 Task: Customize the content for the builder.
Action: Mouse moved to (1322, 90)
Screenshot: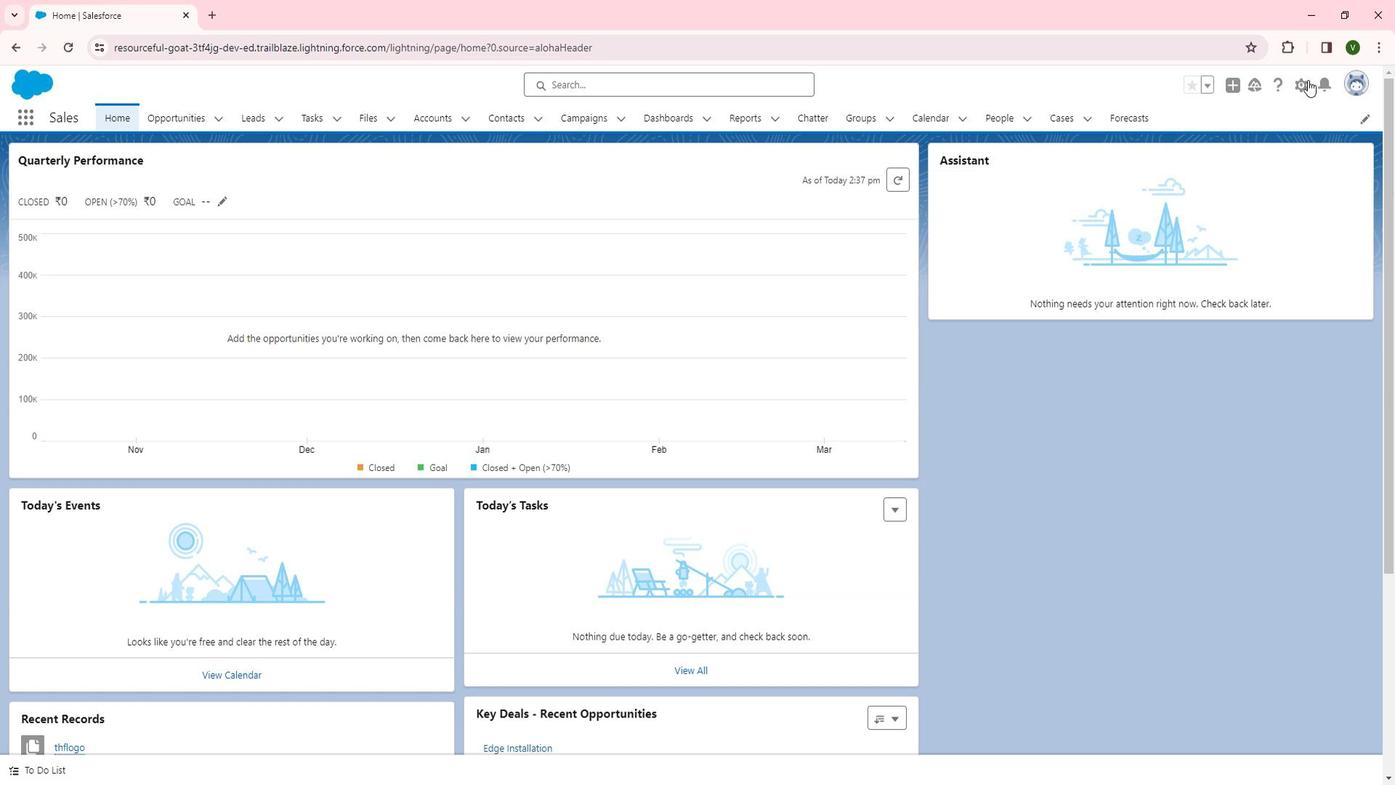 
Action: Mouse pressed left at (1322, 90)
Screenshot: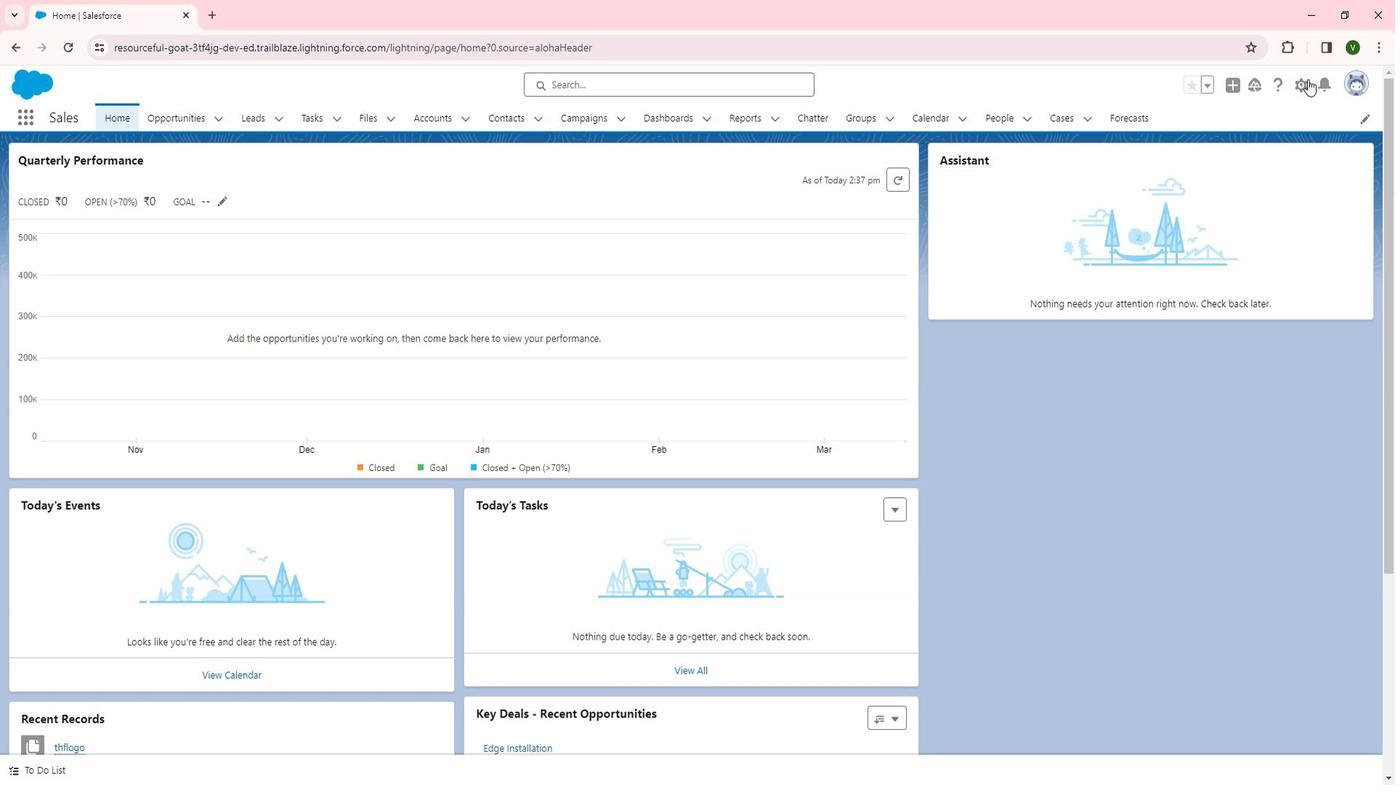 
Action: Mouse moved to (1285, 137)
Screenshot: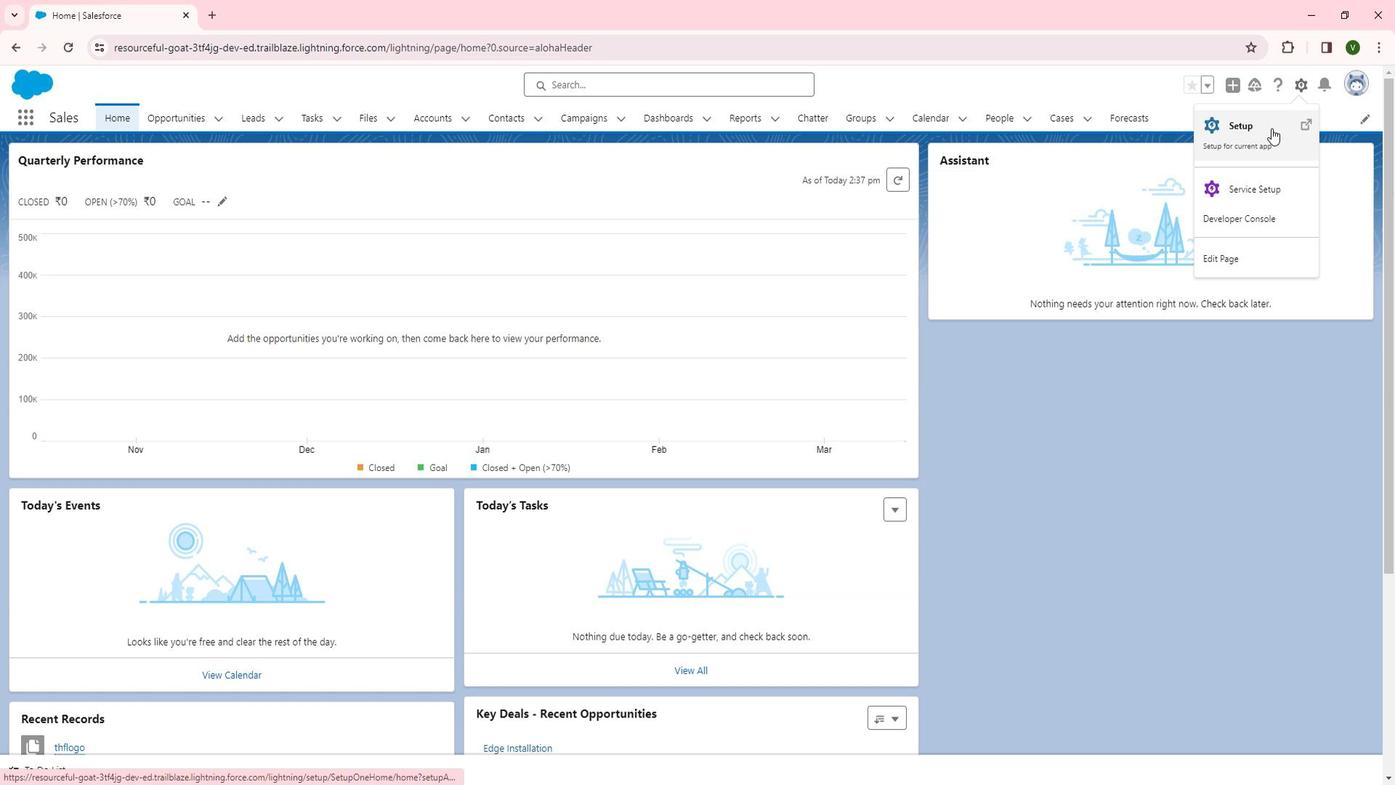 
Action: Mouse pressed left at (1285, 137)
Screenshot: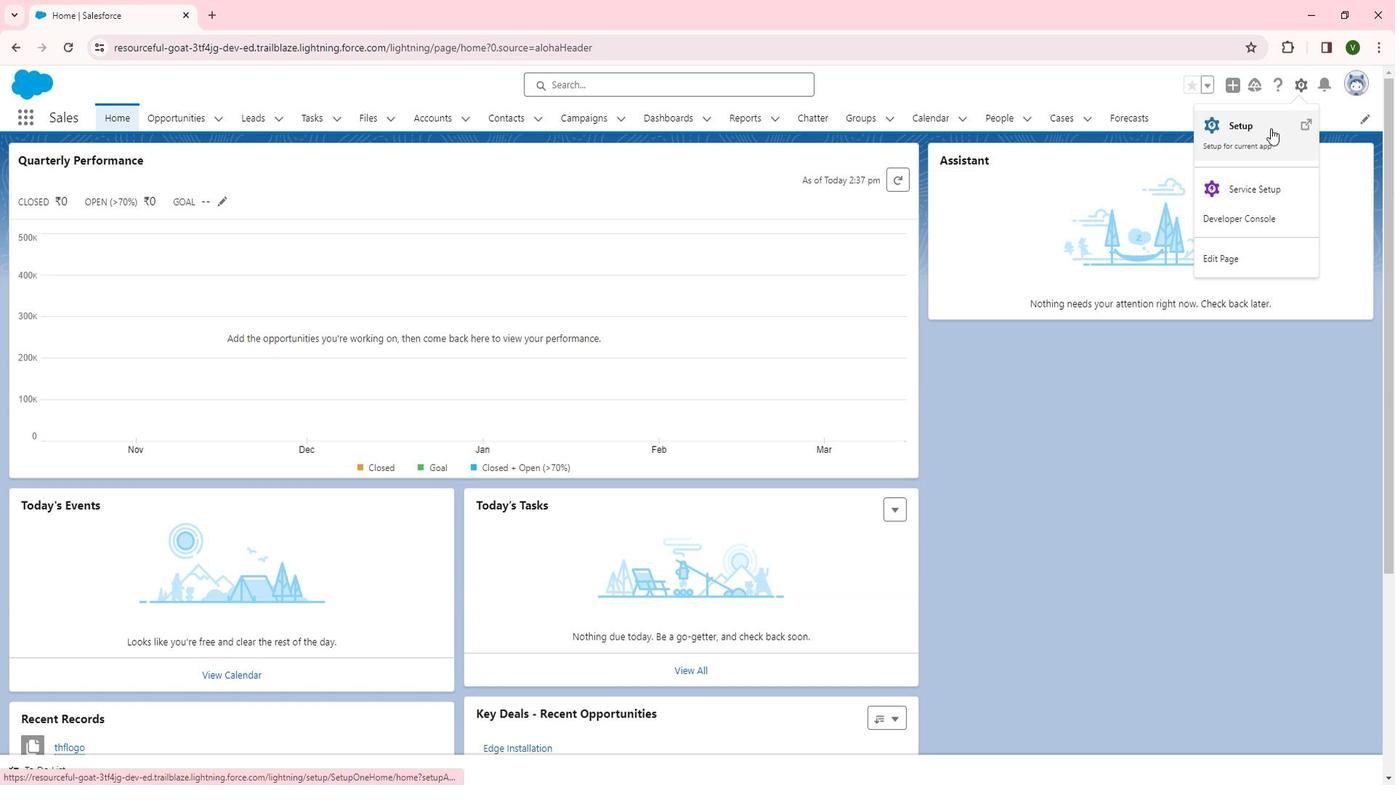 
Action: Mouse moved to (37, 619)
Screenshot: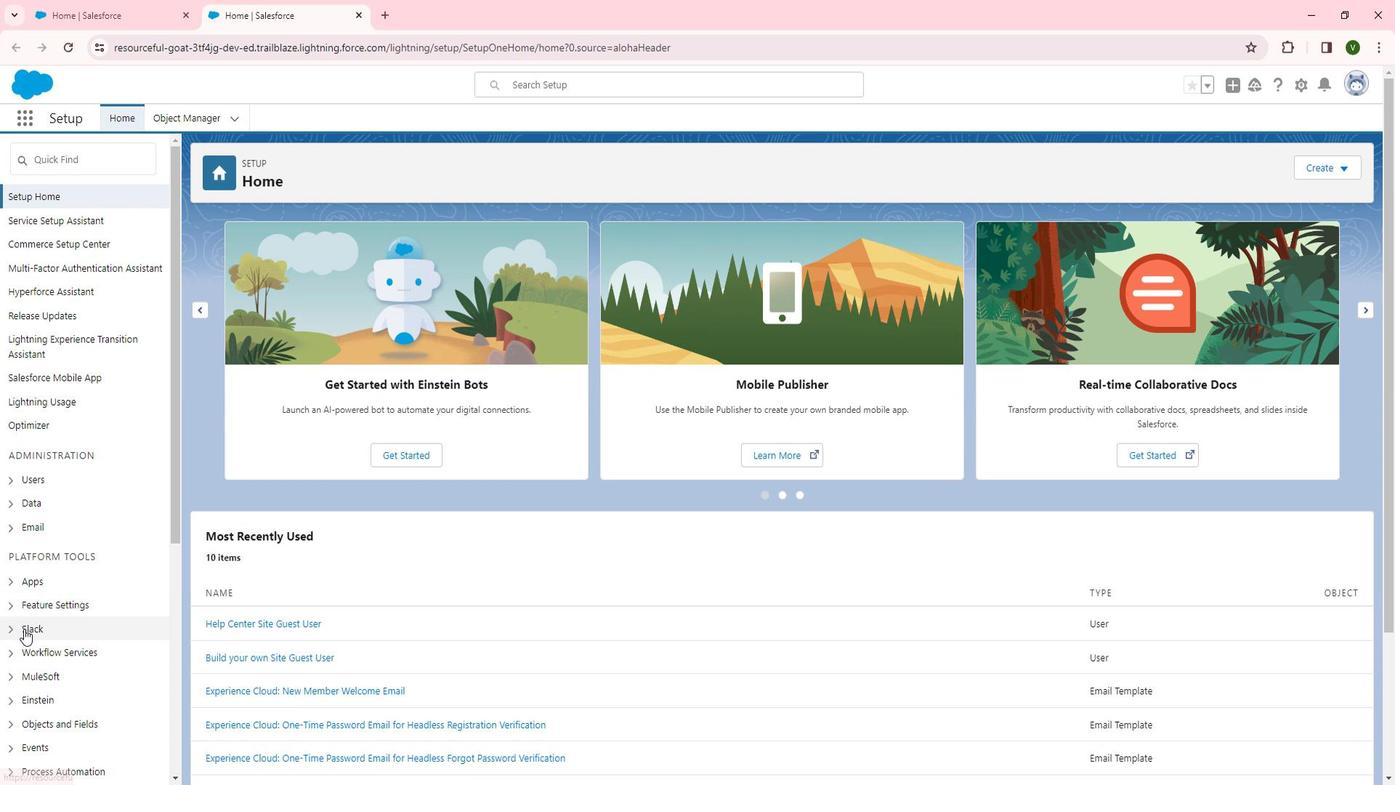 
Action: Mouse scrolled (37, 618) with delta (0, 0)
Screenshot: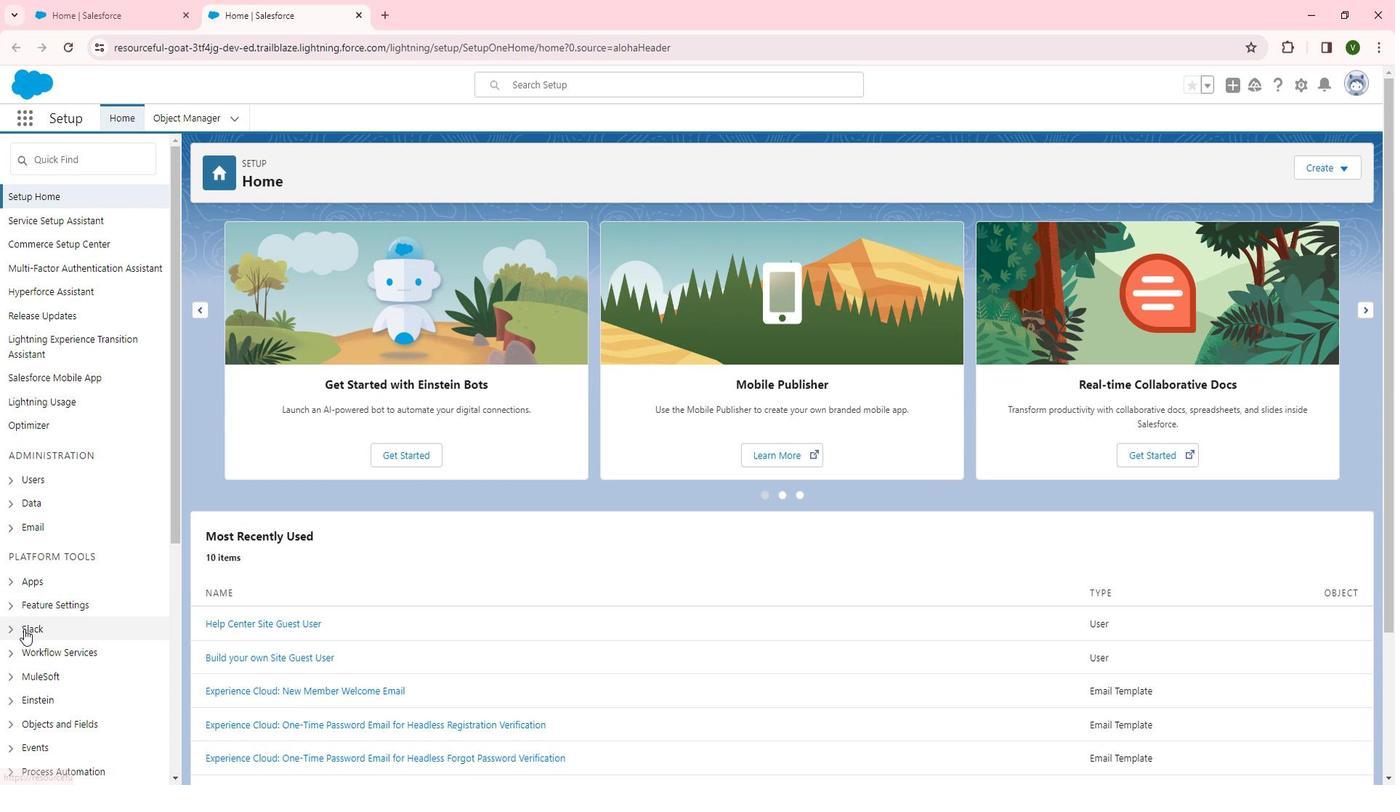 
Action: Mouse moved to (38, 619)
Screenshot: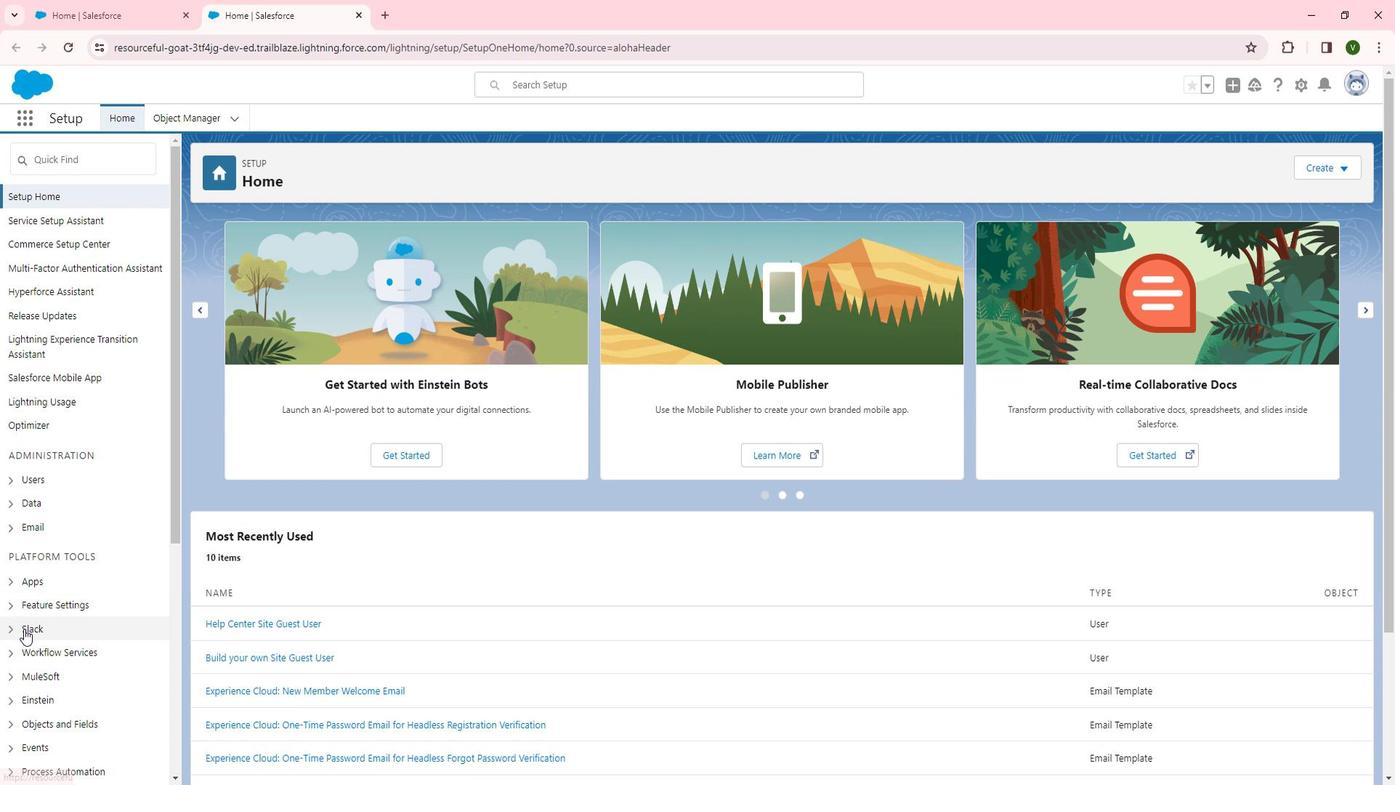 
Action: Mouse scrolled (38, 618) with delta (0, 0)
Screenshot: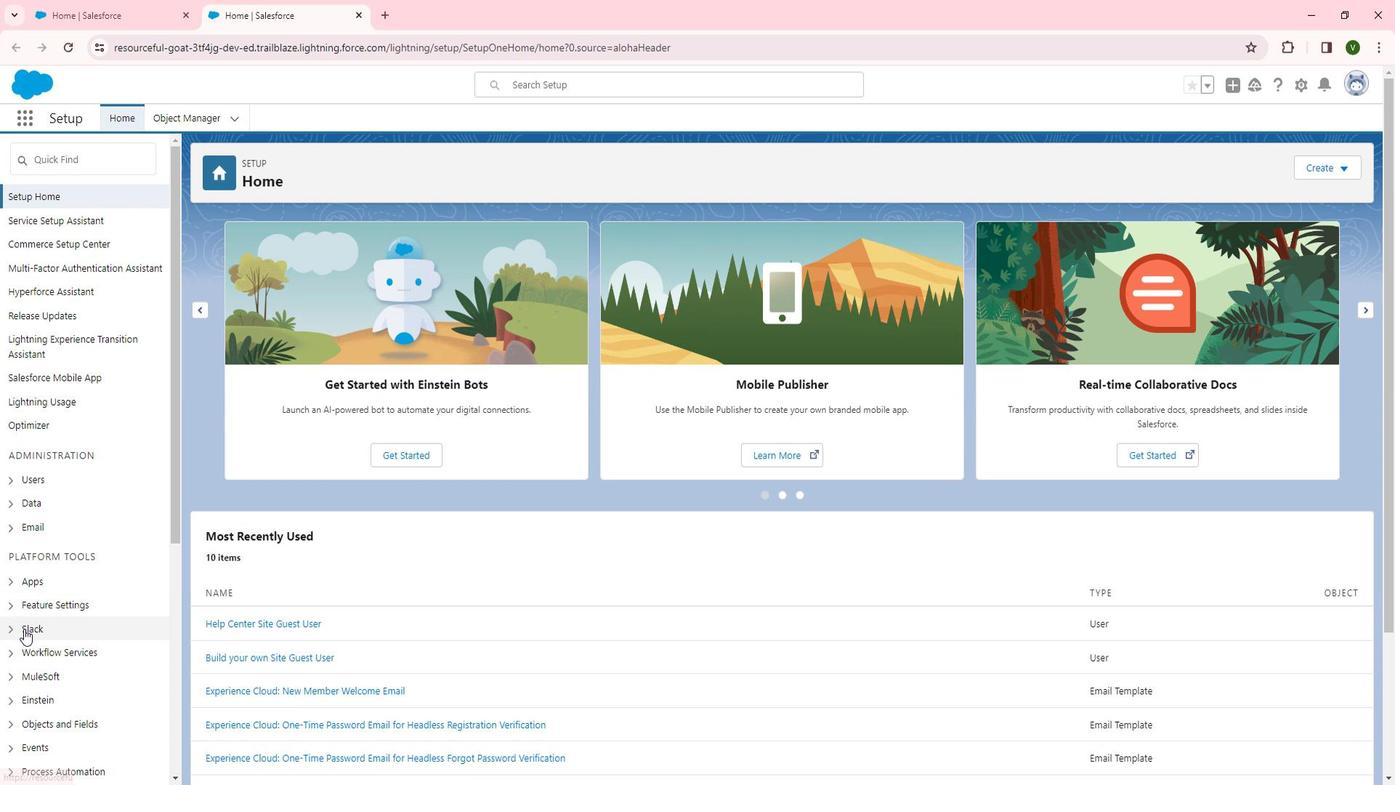 
Action: Mouse moved to (63, 448)
Screenshot: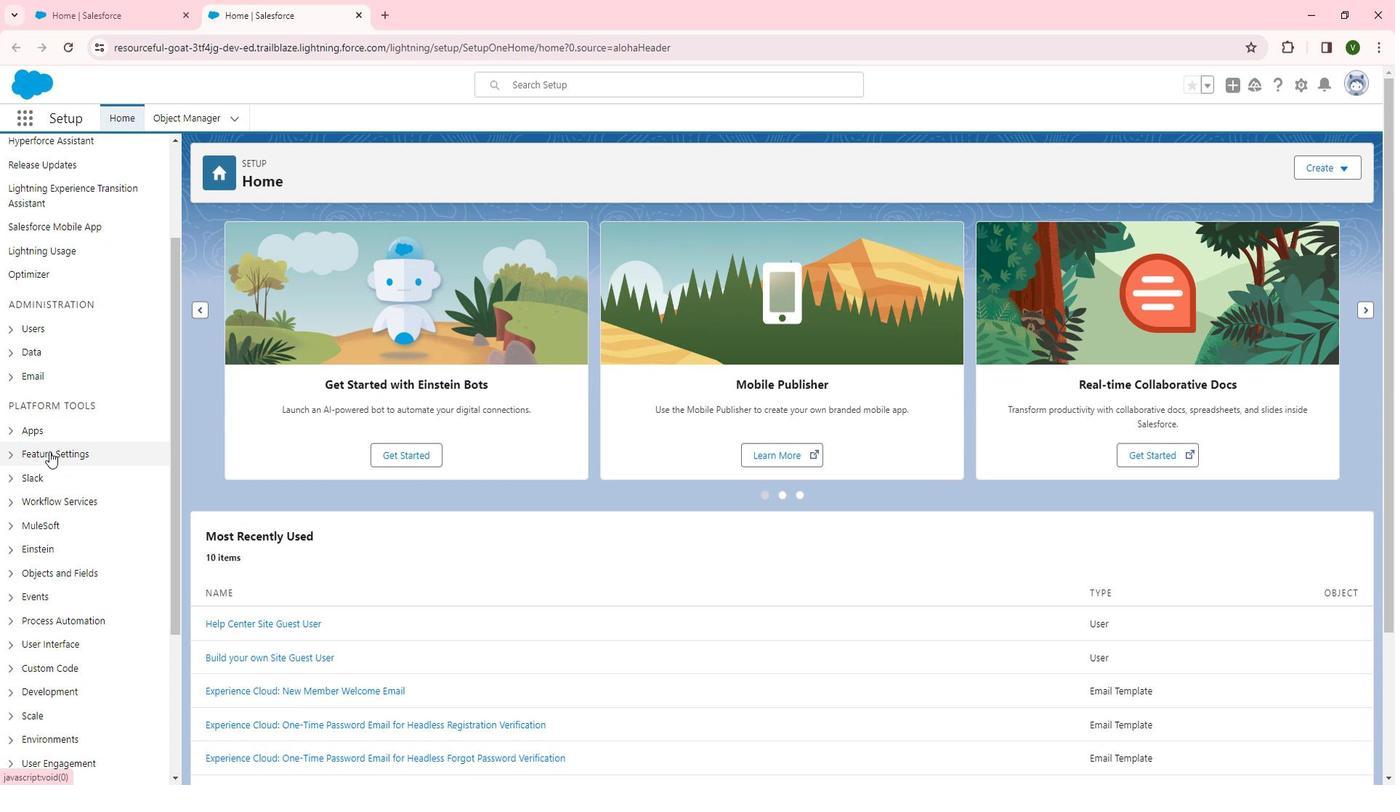 
Action: Mouse pressed left at (63, 448)
Screenshot: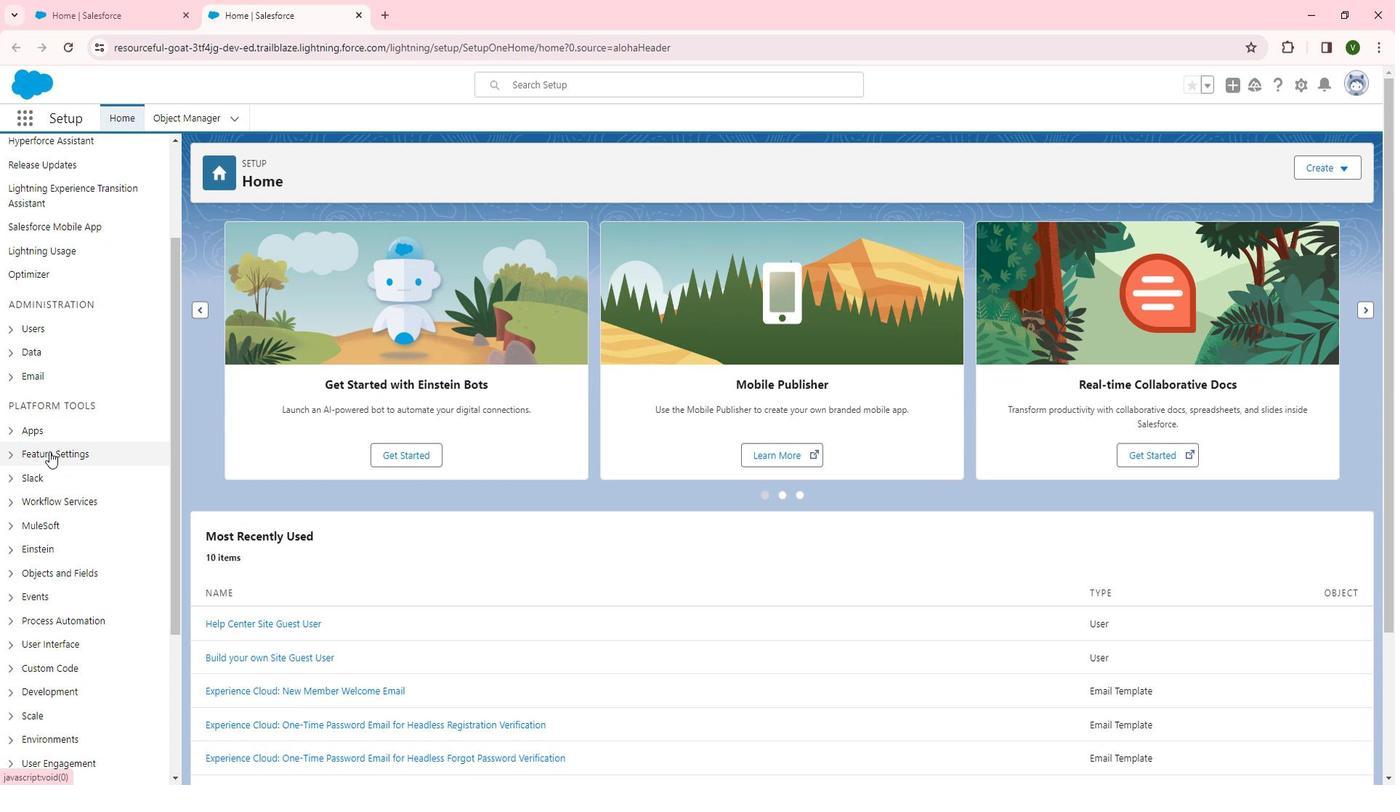 
Action: Mouse moved to (80, 563)
Screenshot: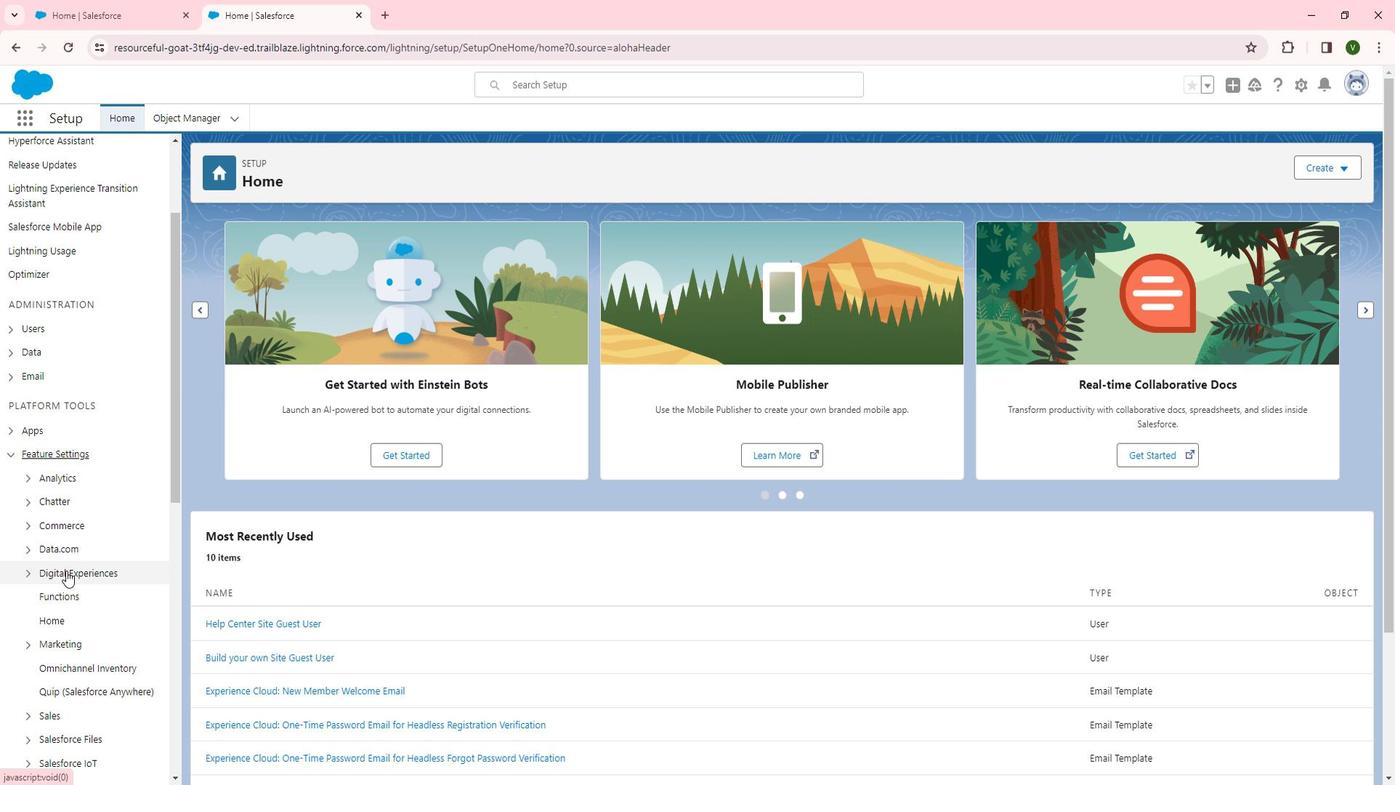 
Action: Mouse pressed left at (80, 563)
Screenshot: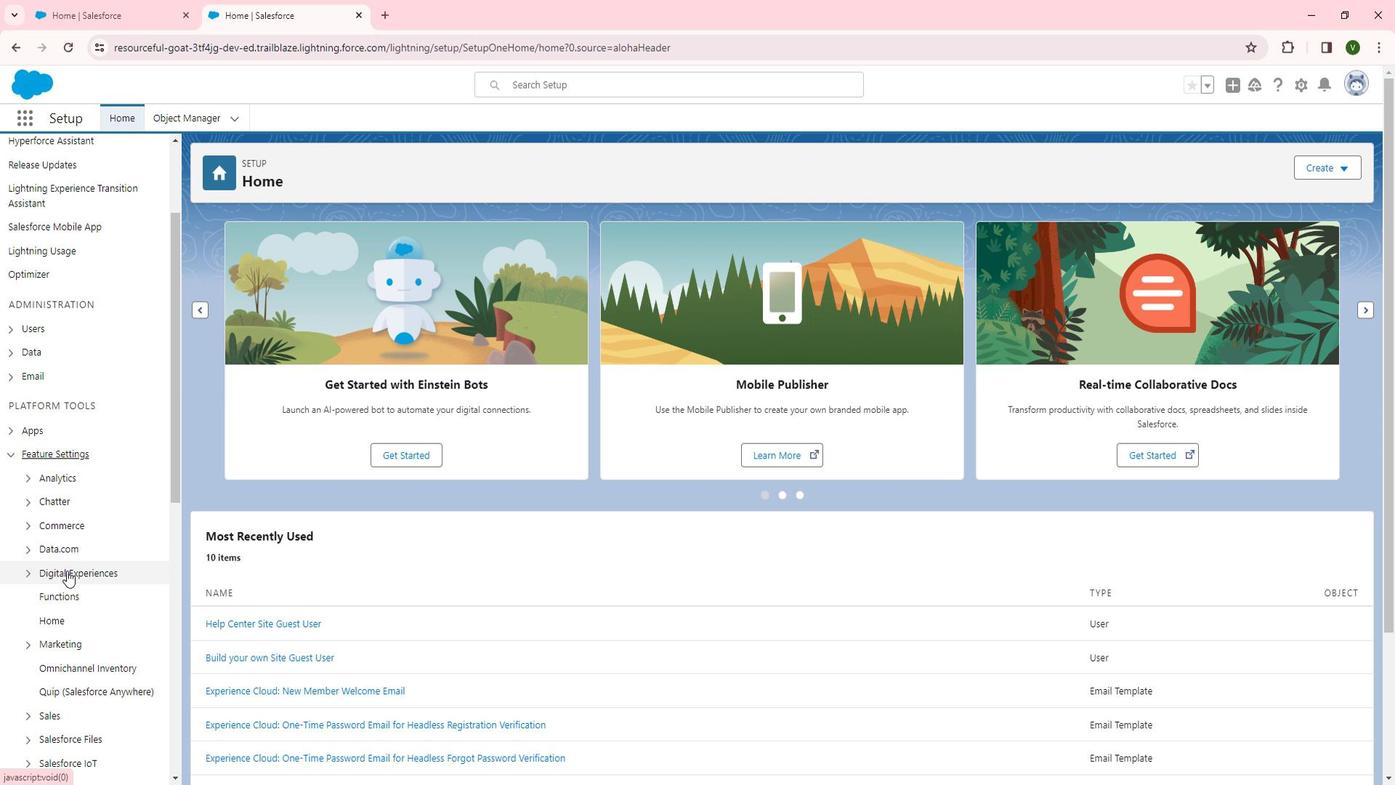
Action: Mouse scrolled (80, 562) with delta (0, 0)
Screenshot: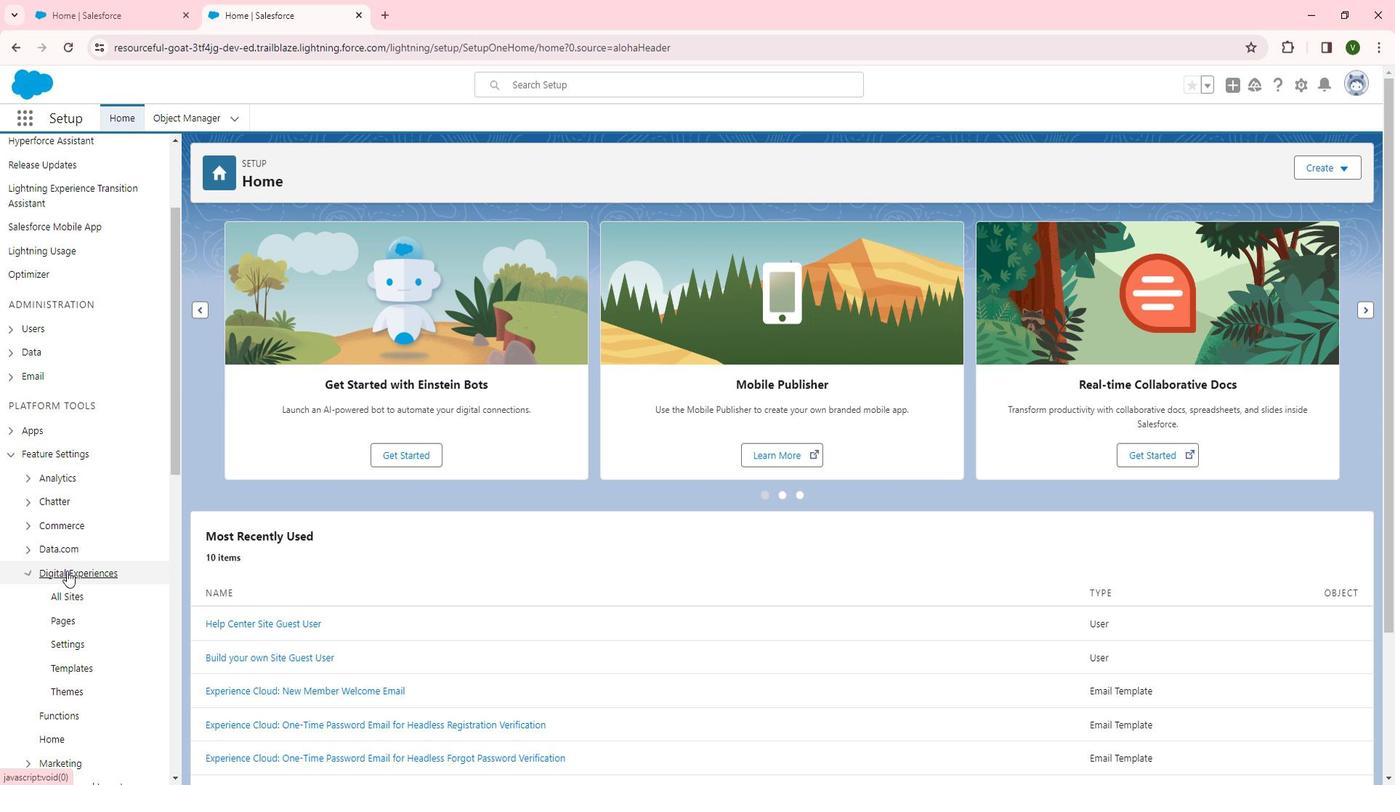 
Action: Mouse scrolled (80, 562) with delta (0, 0)
Screenshot: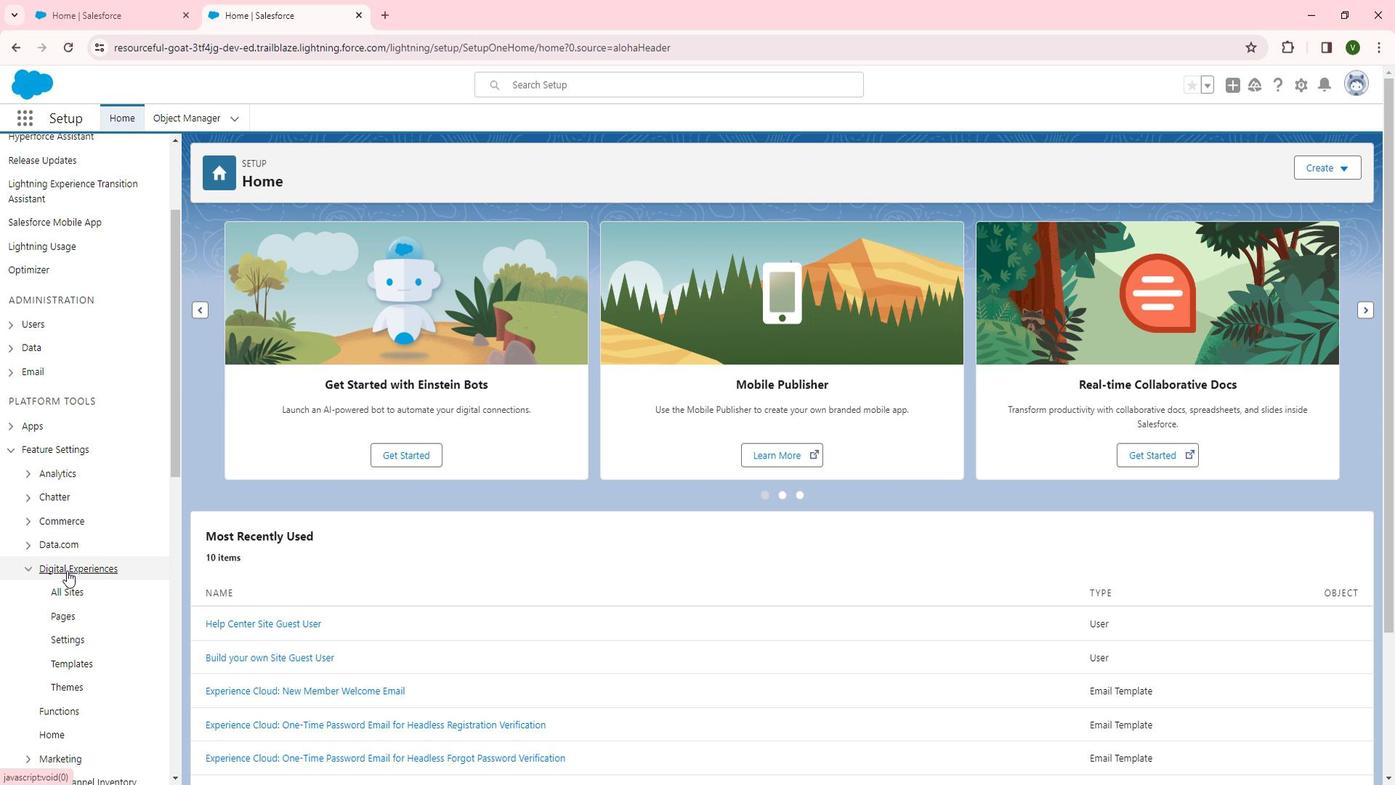 
Action: Mouse moved to (82, 563)
Screenshot: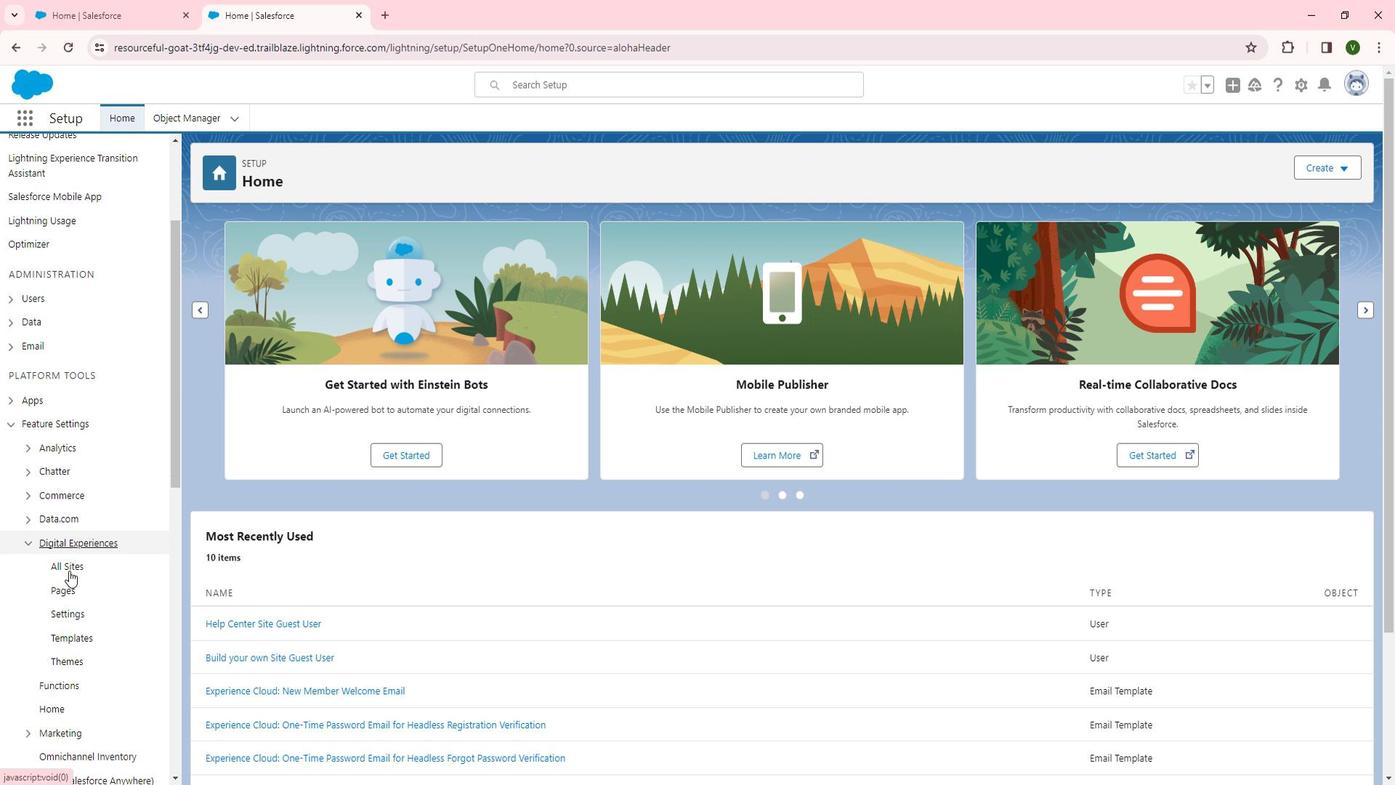 
Action: Mouse scrolled (82, 562) with delta (0, 0)
Screenshot: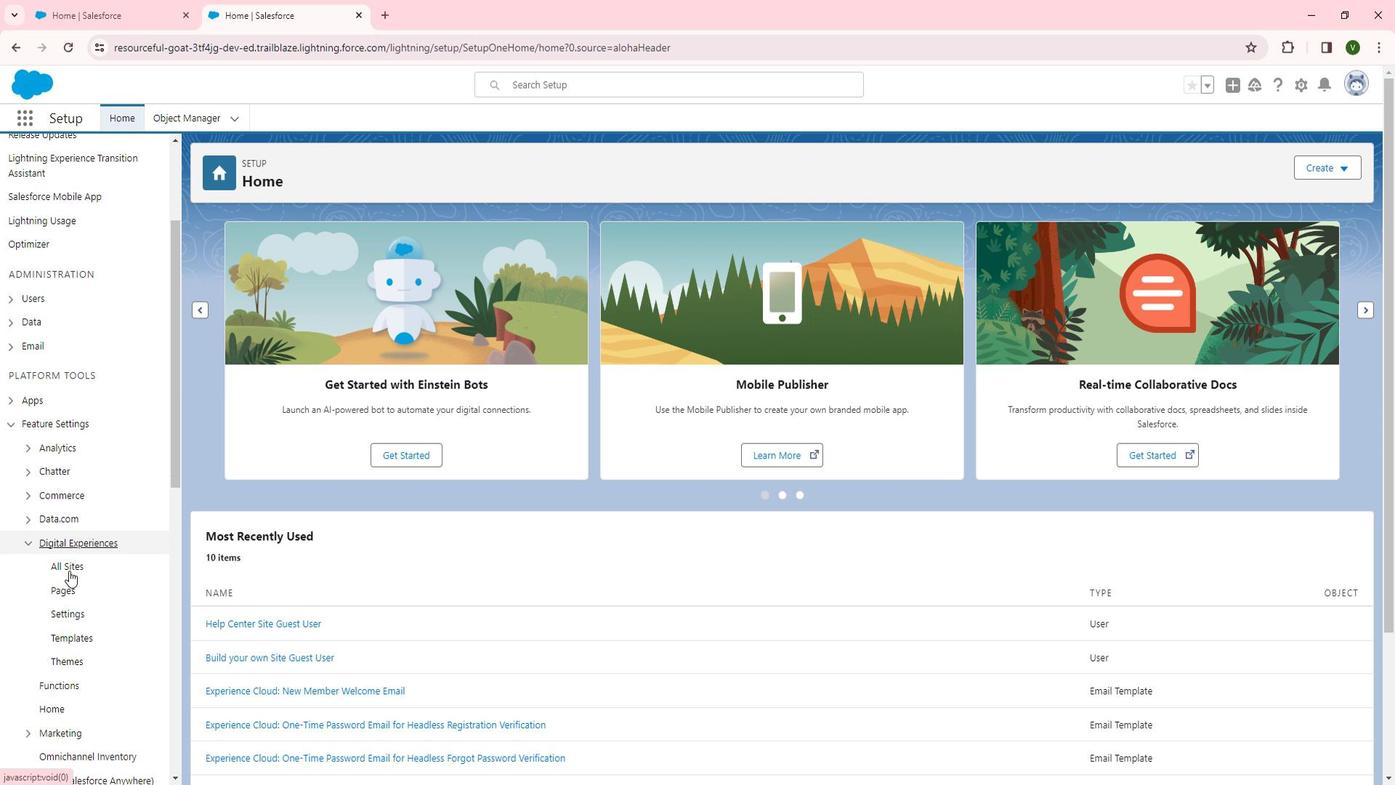 
Action: Mouse moved to (81, 370)
Screenshot: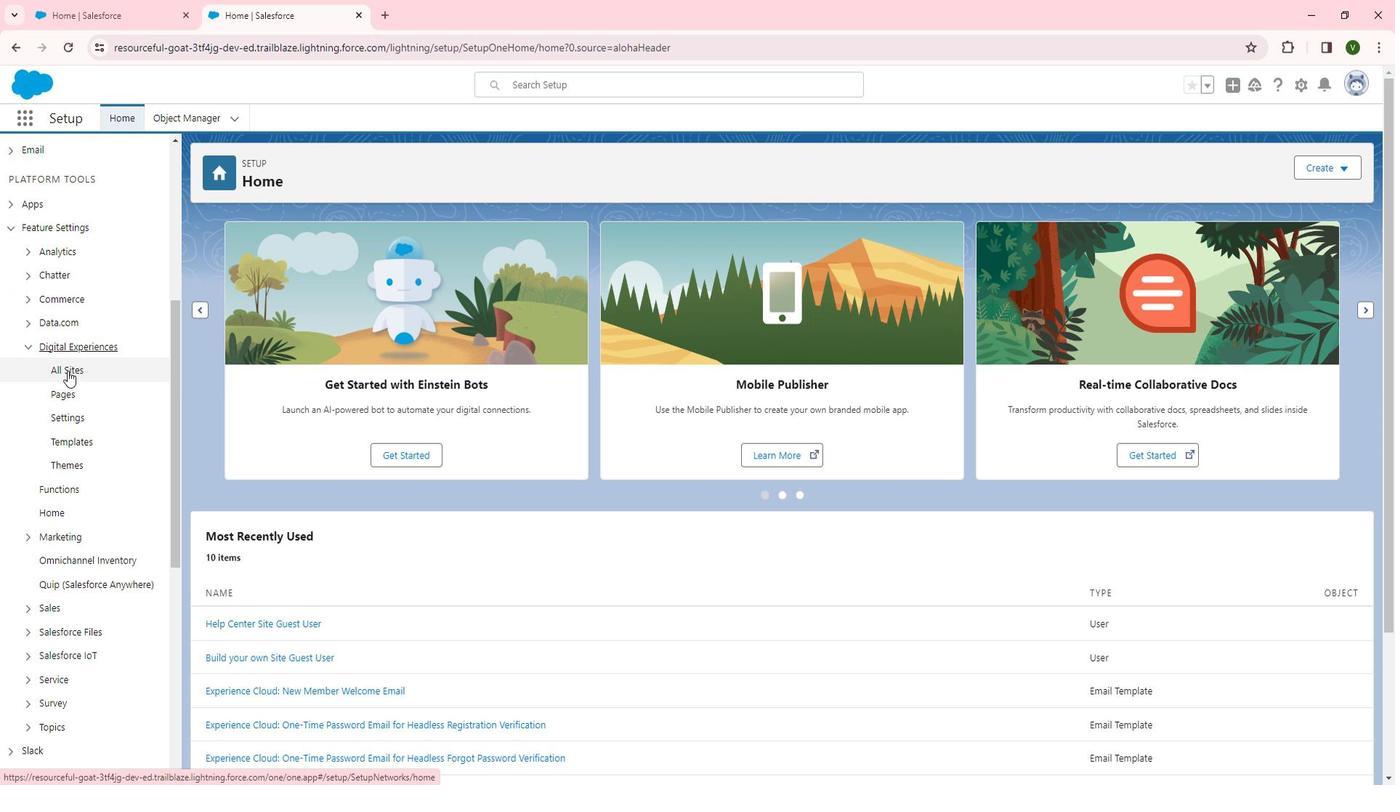 
Action: Mouse pressed left at (81, 370)
Screenshot: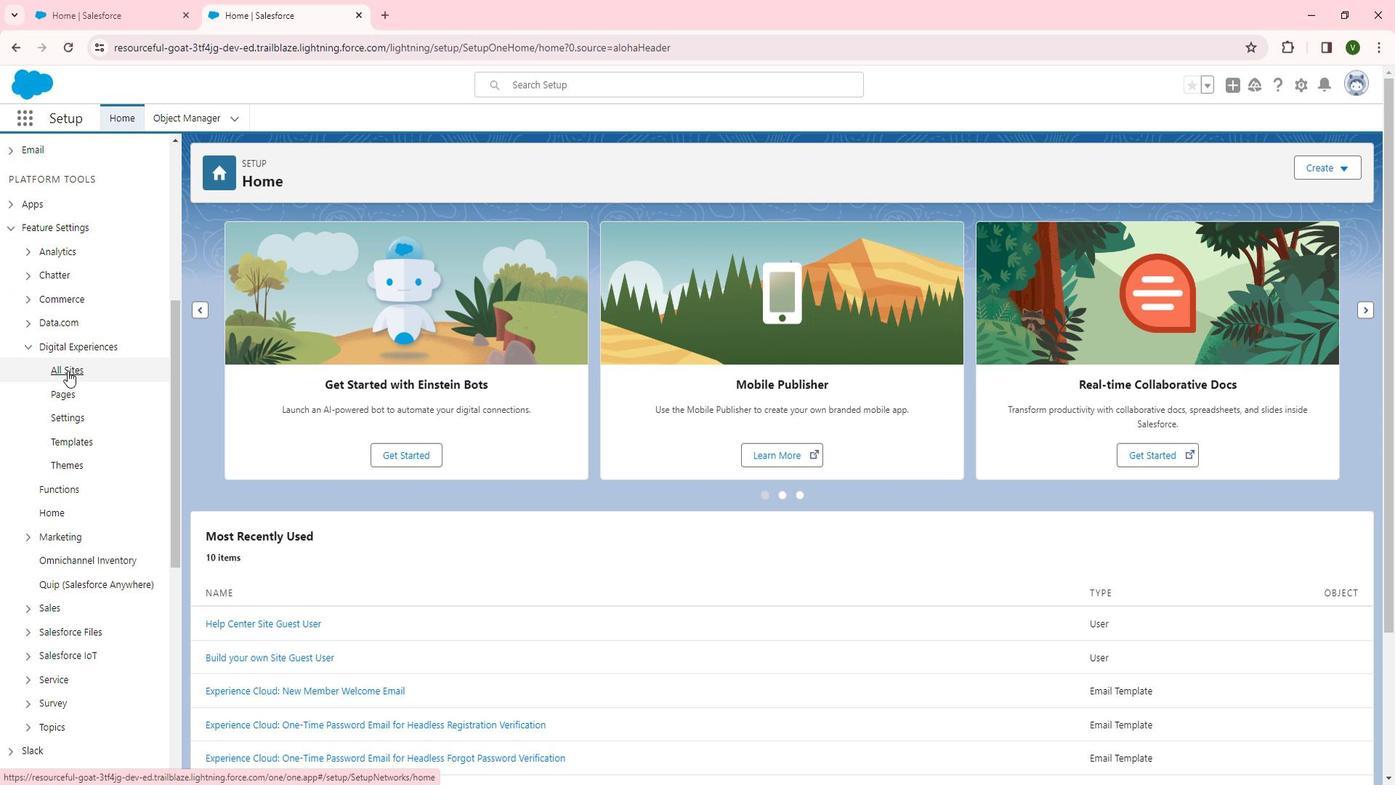 
Action: Mouse moved to (237, 383)
Screenshot: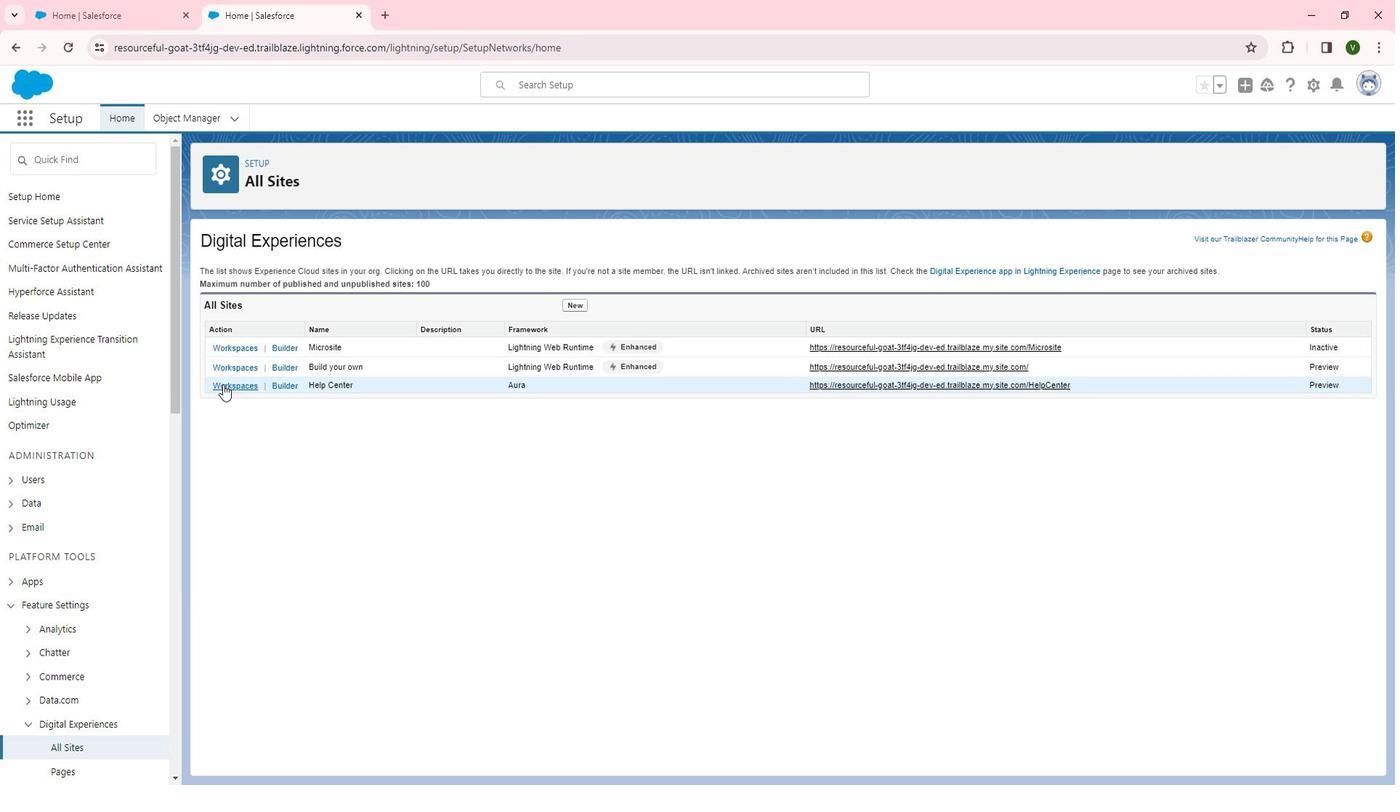
Action: Mouse pressed left at (237, 383)
Screenshot: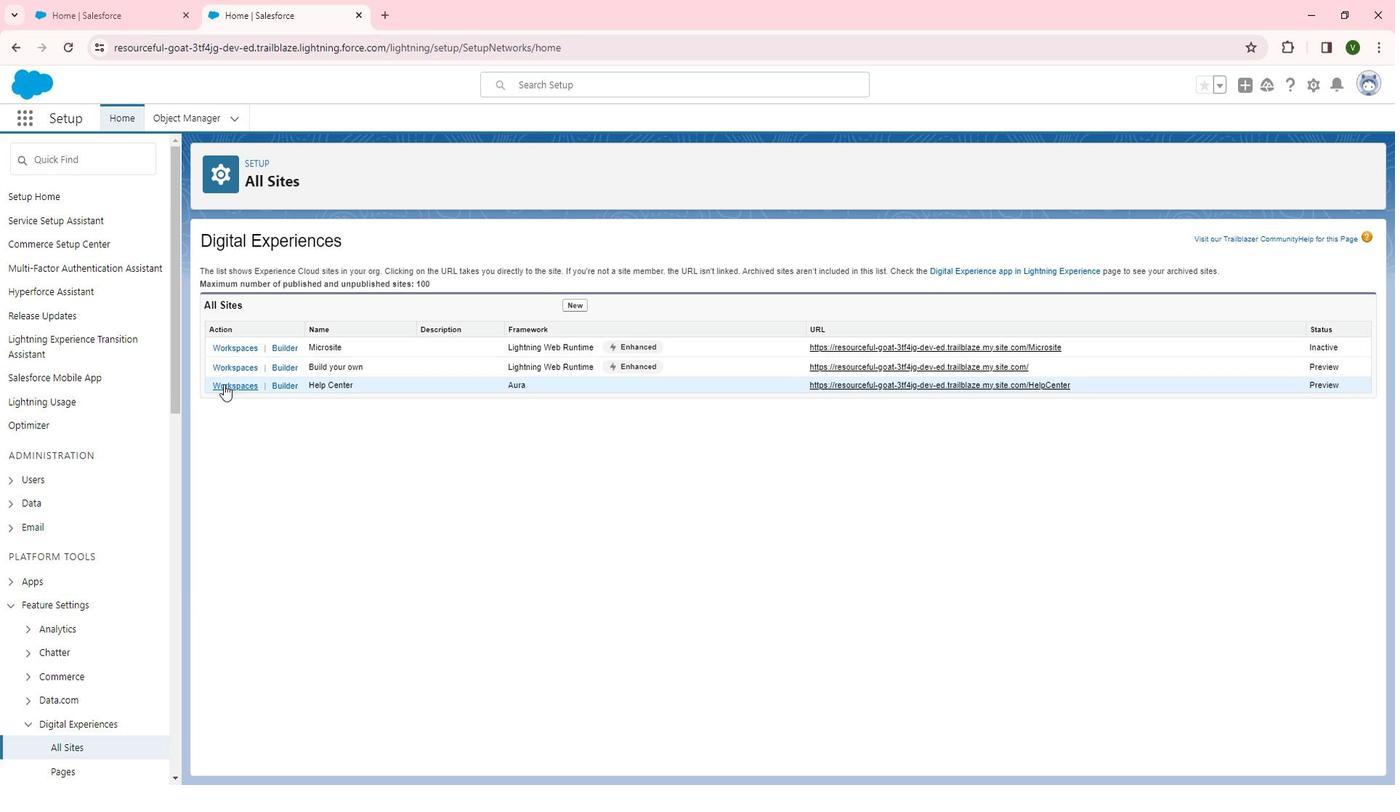 
Action: Mouse moved to (184, 331)
Screenshot: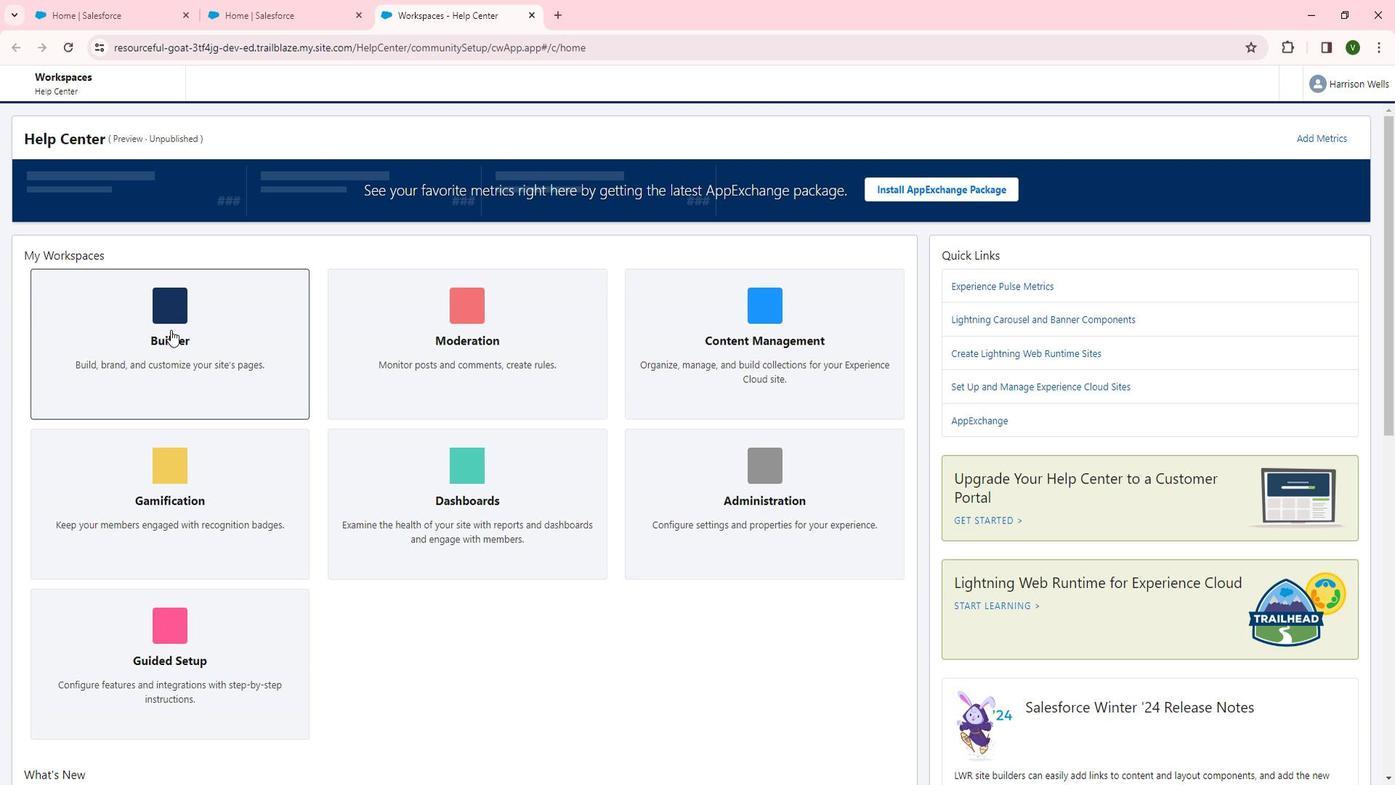 
Action: Mouse pressed left at (184, 331)
Screenshot: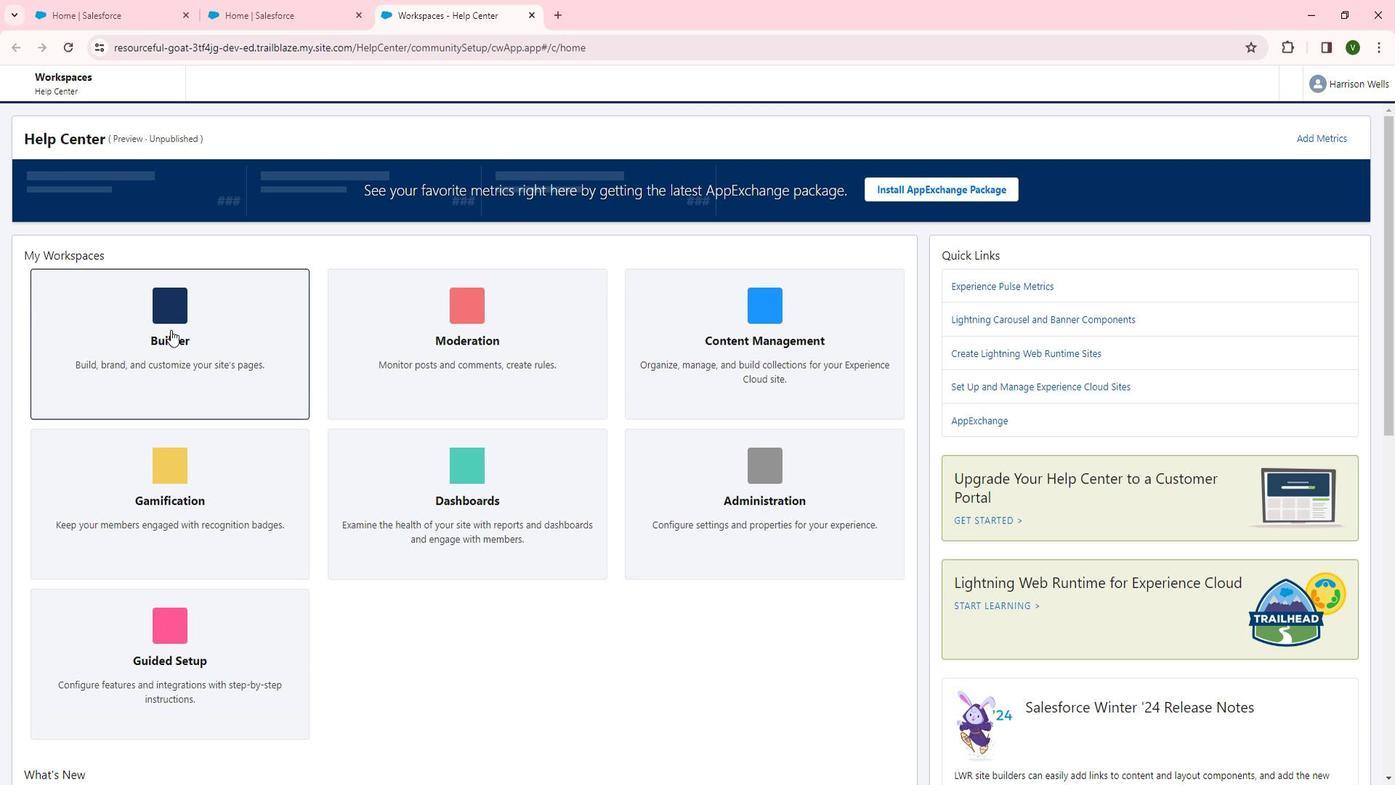 
Action: Mouse moved to (31, 229)
Screenshot: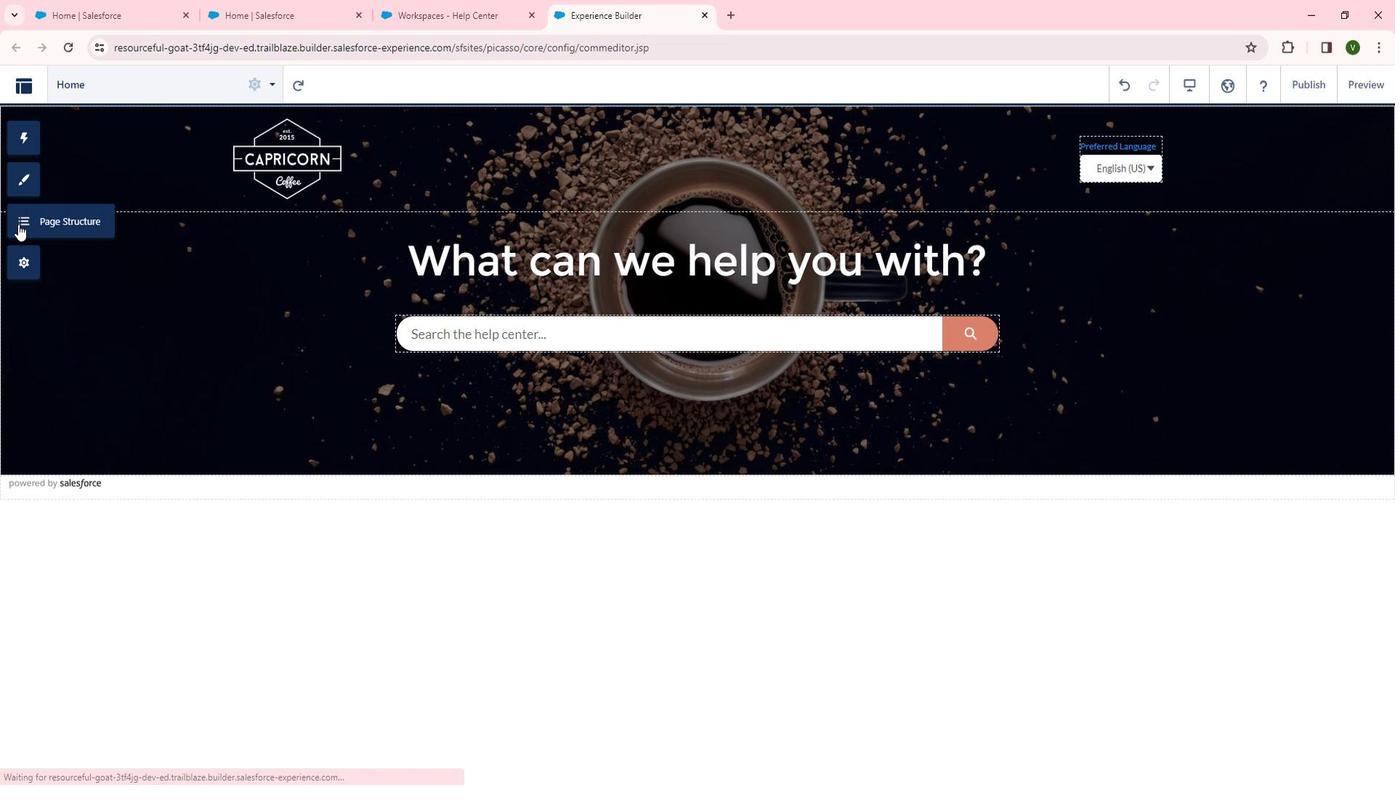 
Action: Mouse pressed left at (31, 229)
Screenshot: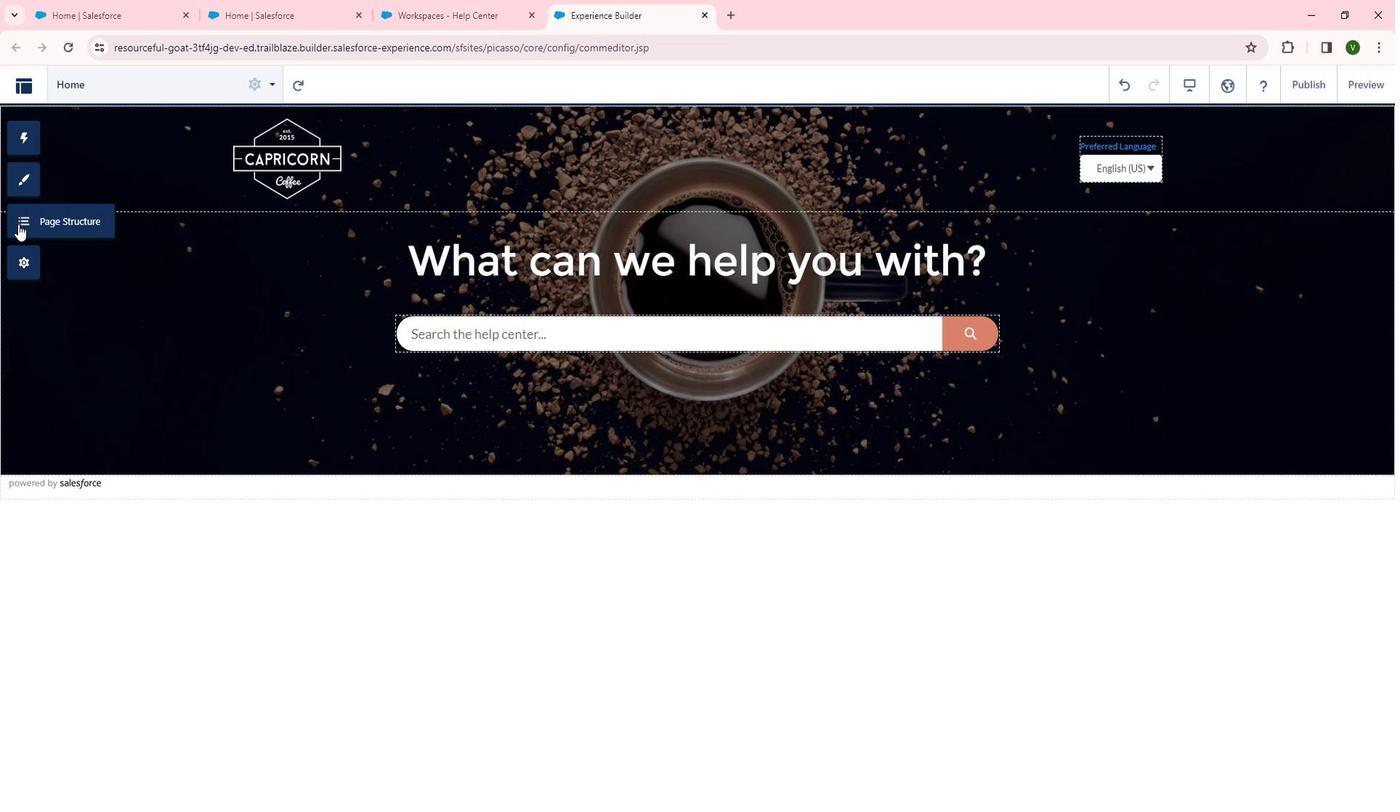 
Action: Mouse moved to (123, 445)
Screenshot: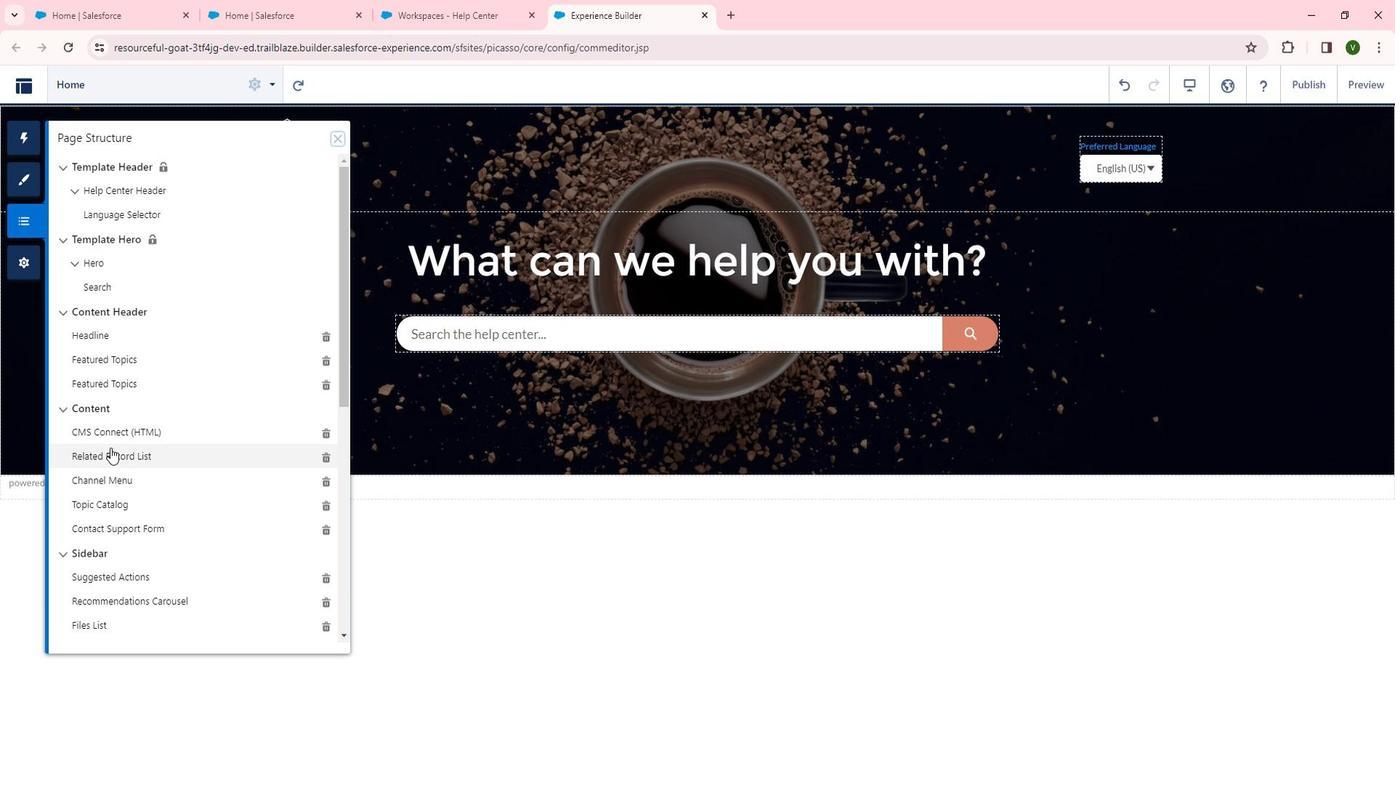 
Action: Mouse scrolled (123, 444) with delta (0, 0)
Screenshot: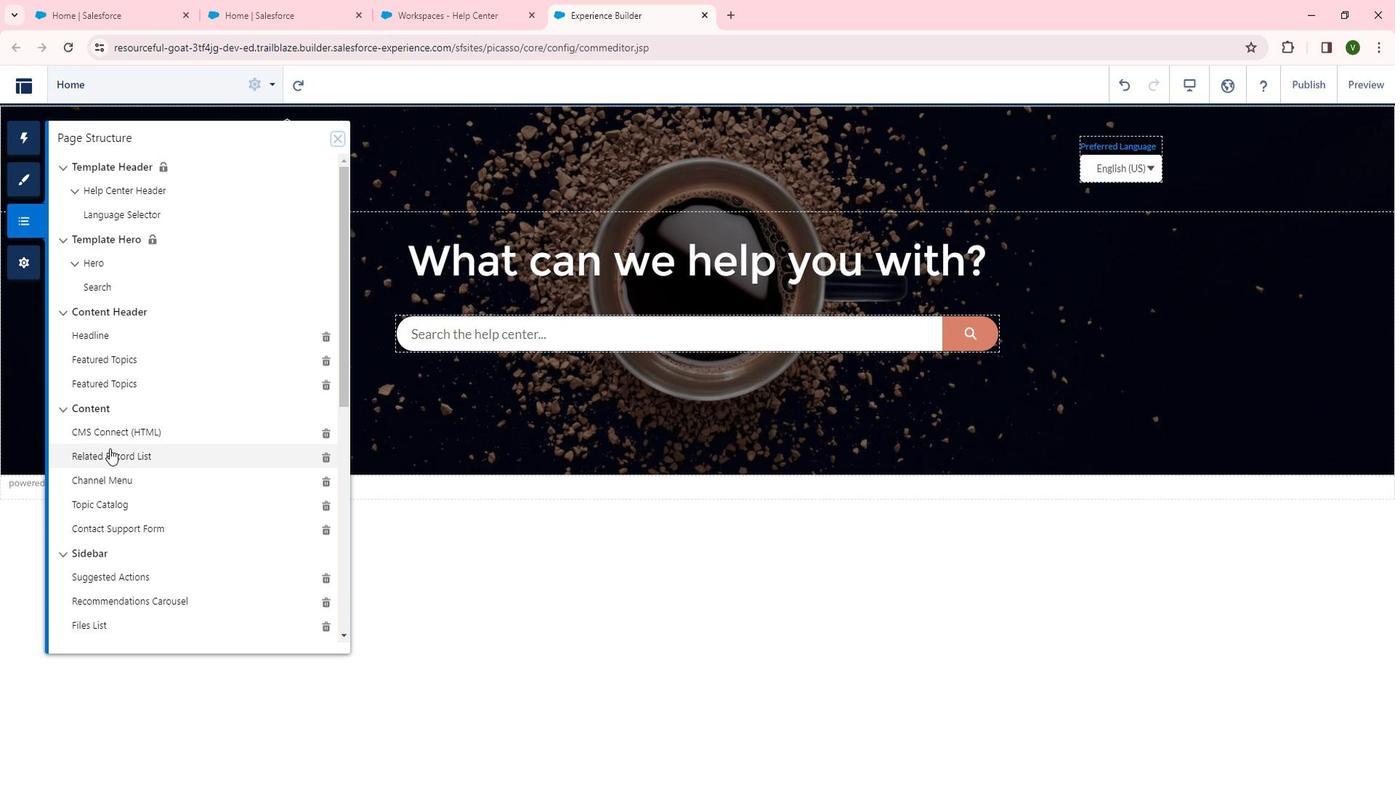 
Action: Mouse scrolled (123, 444) with delta (0, 0)
Screenshot: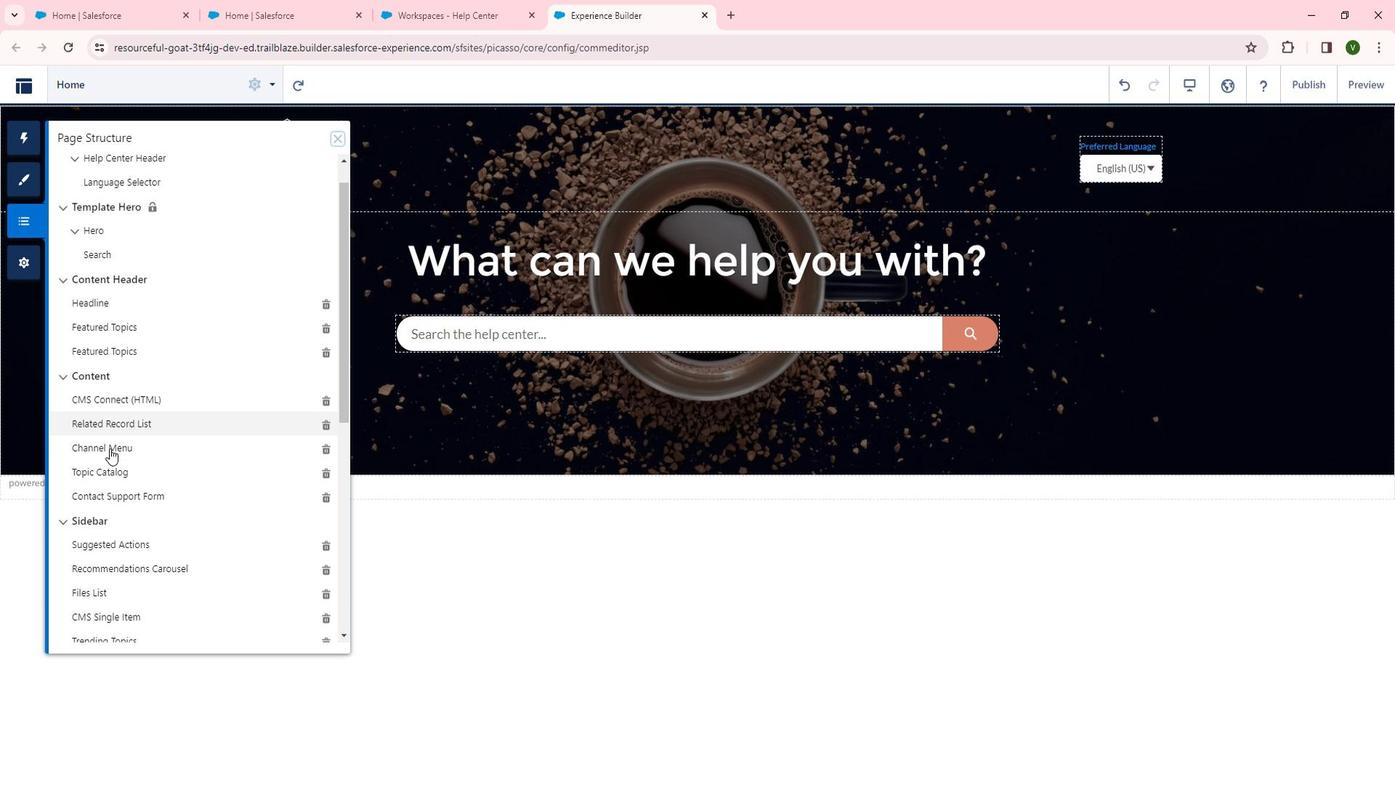 
Action: Mouse moved to (139, 287)
Screenshot: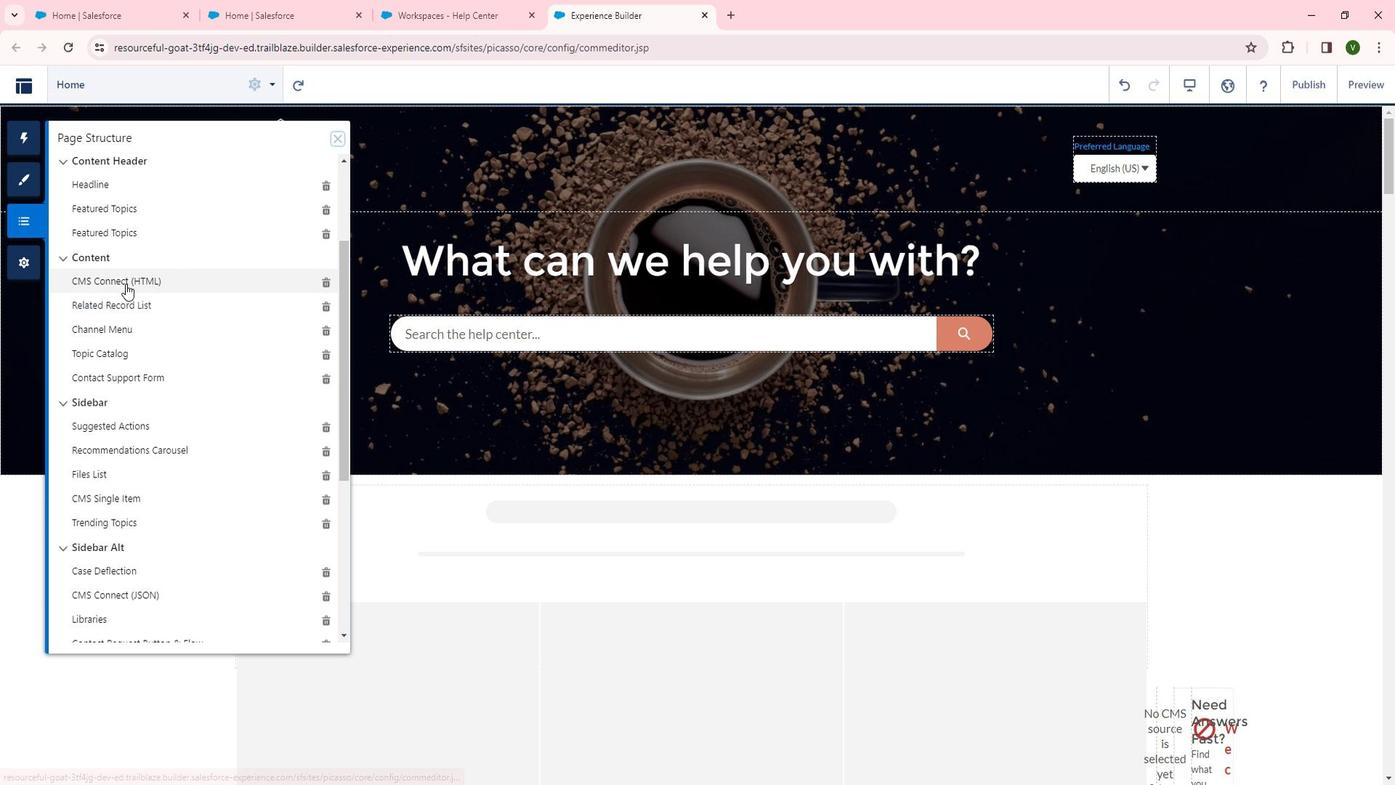 
Action: Mouse pressed left at (139, 287)
Screenshot: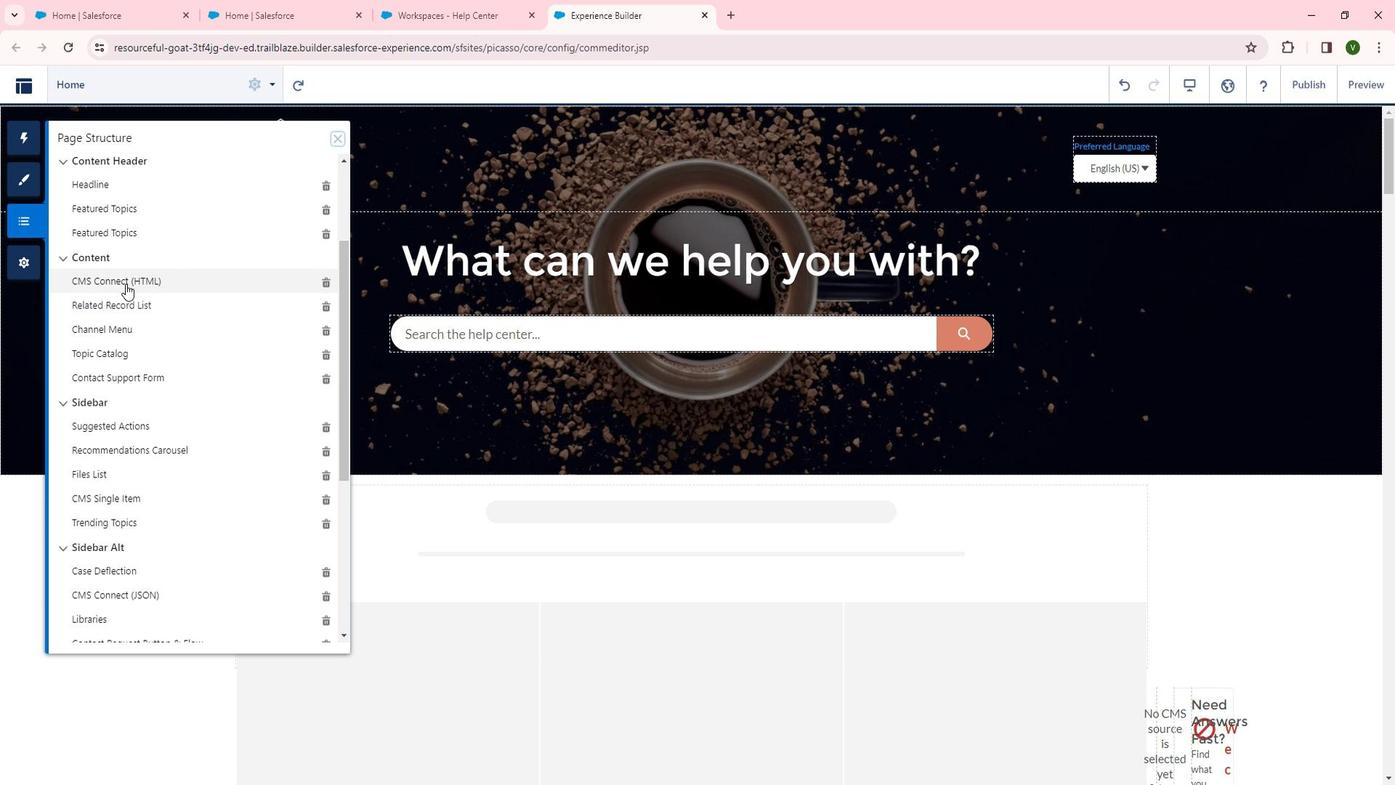 
Action: Mouse moved to (150, 297)
Screenshot: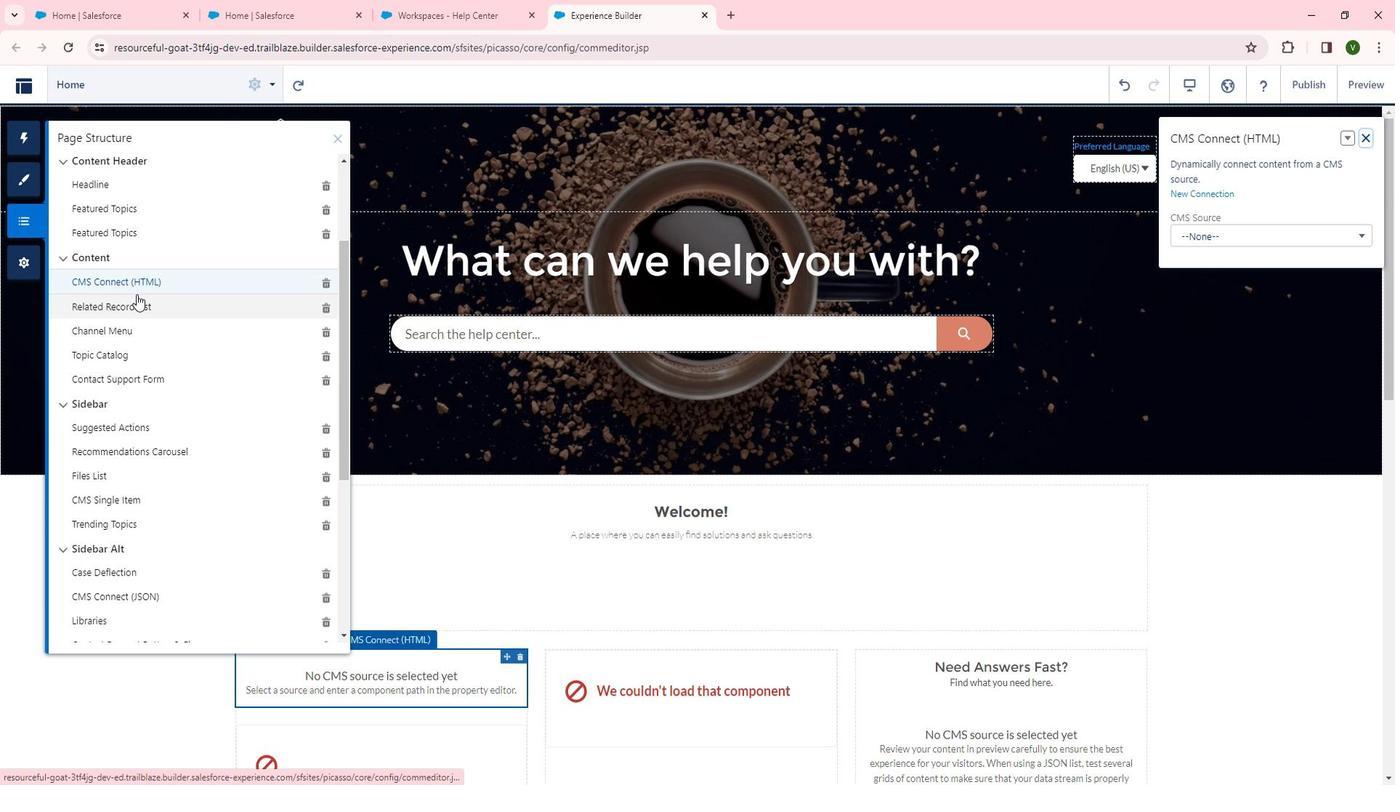 
